 Task: Run active file.
Action: Mouse moved to (234, 377)
Screenshot: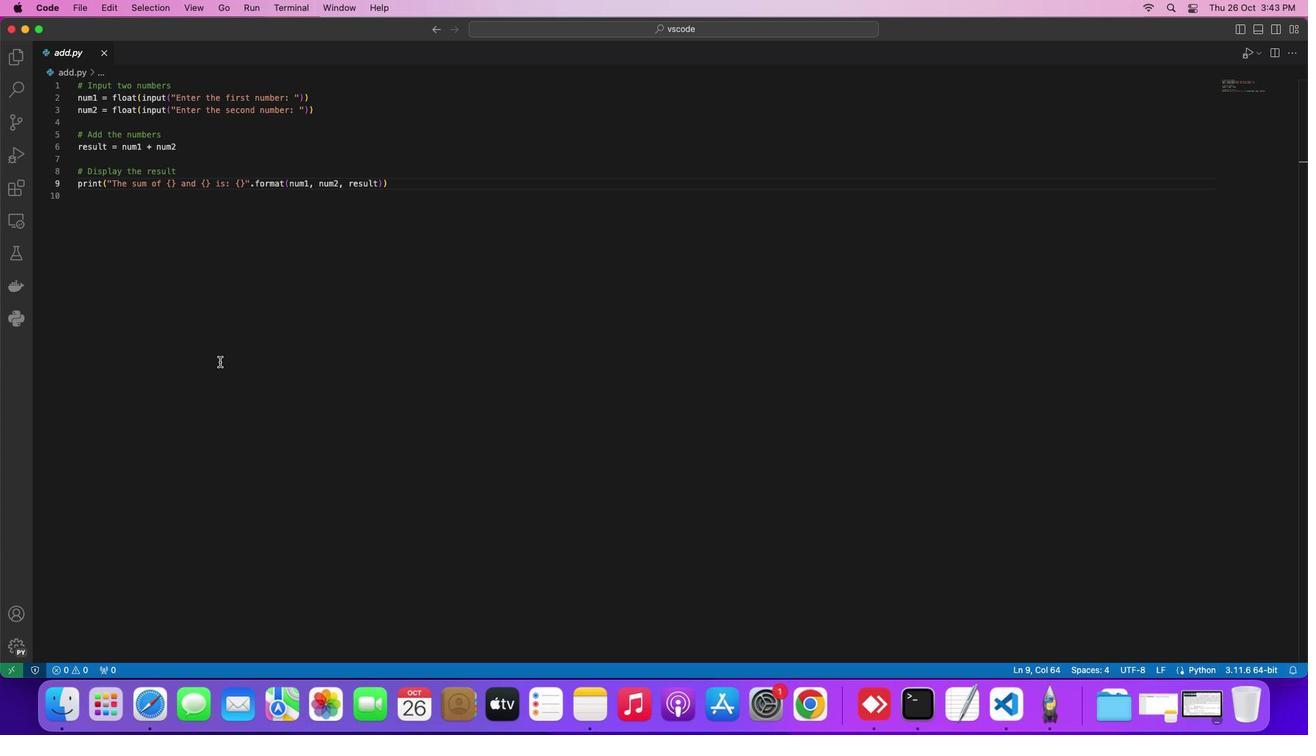
Action: Mouse pressed left at (234, 377)
Screenshot: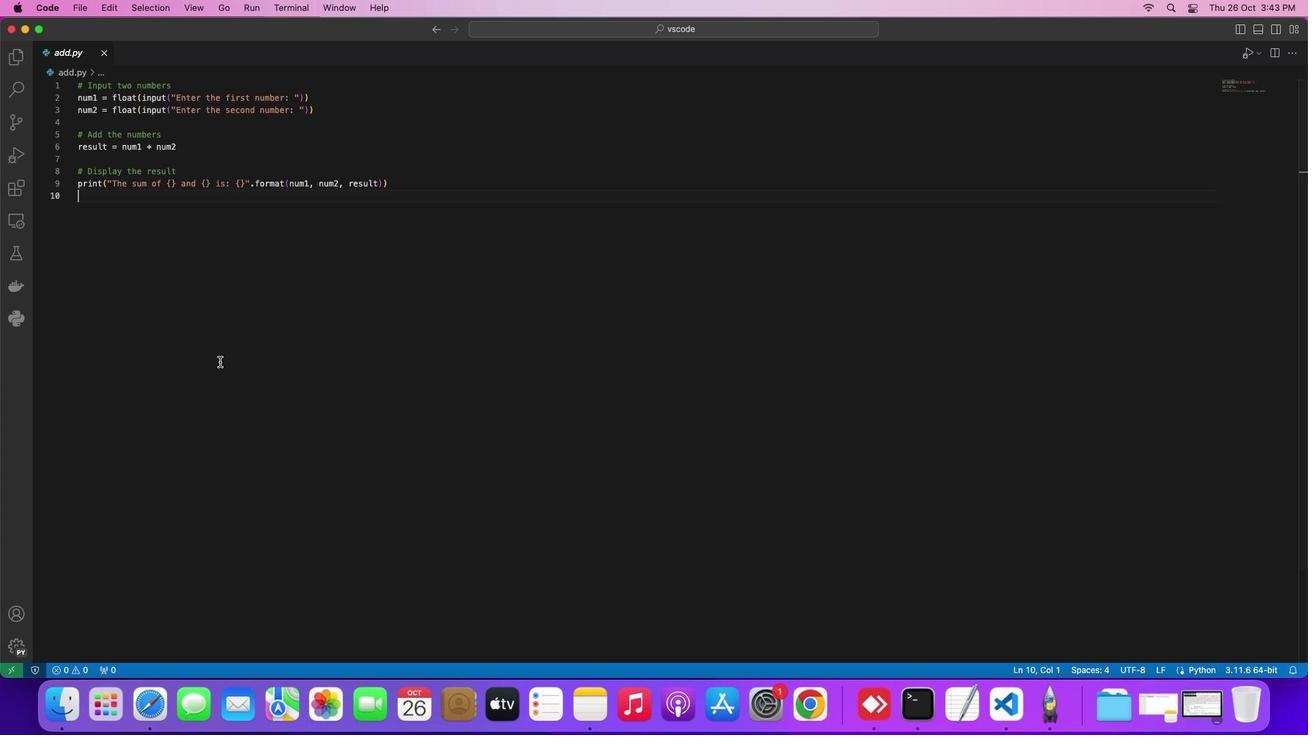 
Action: Mouse moved to (313, 14)
Screenshot: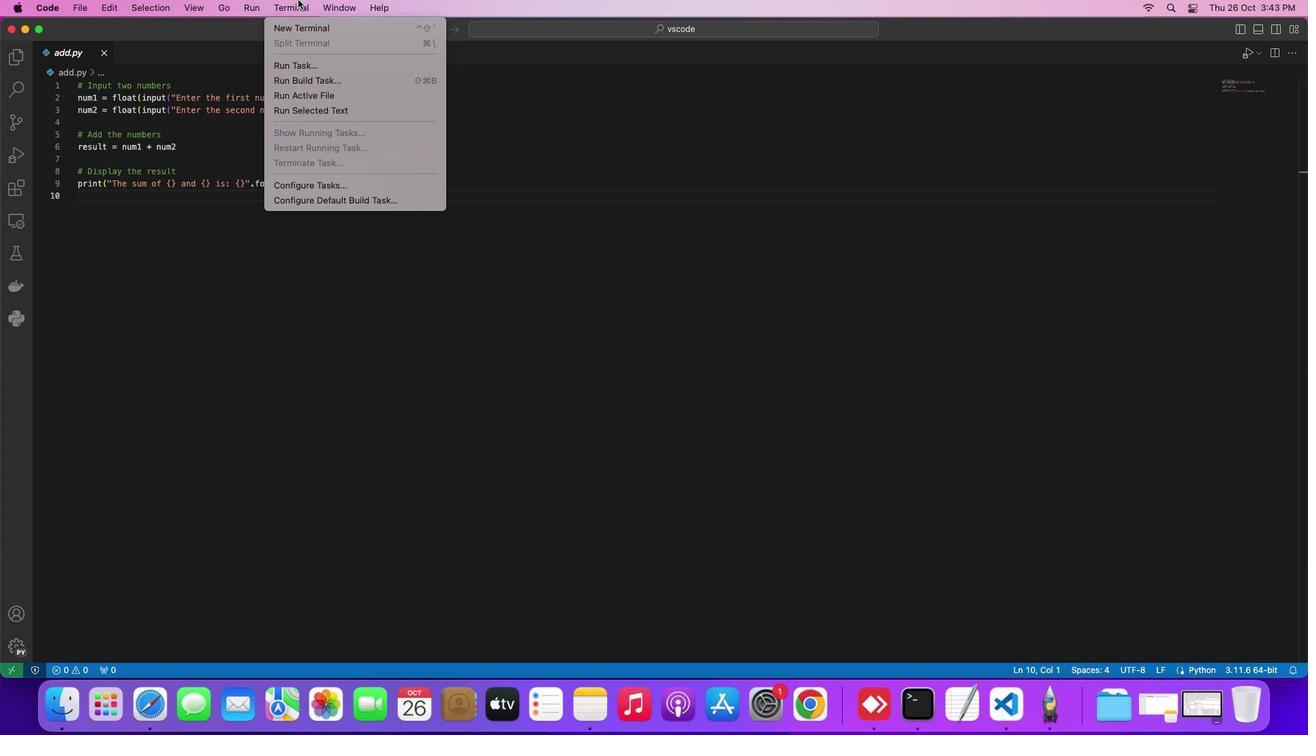 
Action: Mouse pressed left at (313, 14)
Screenshot: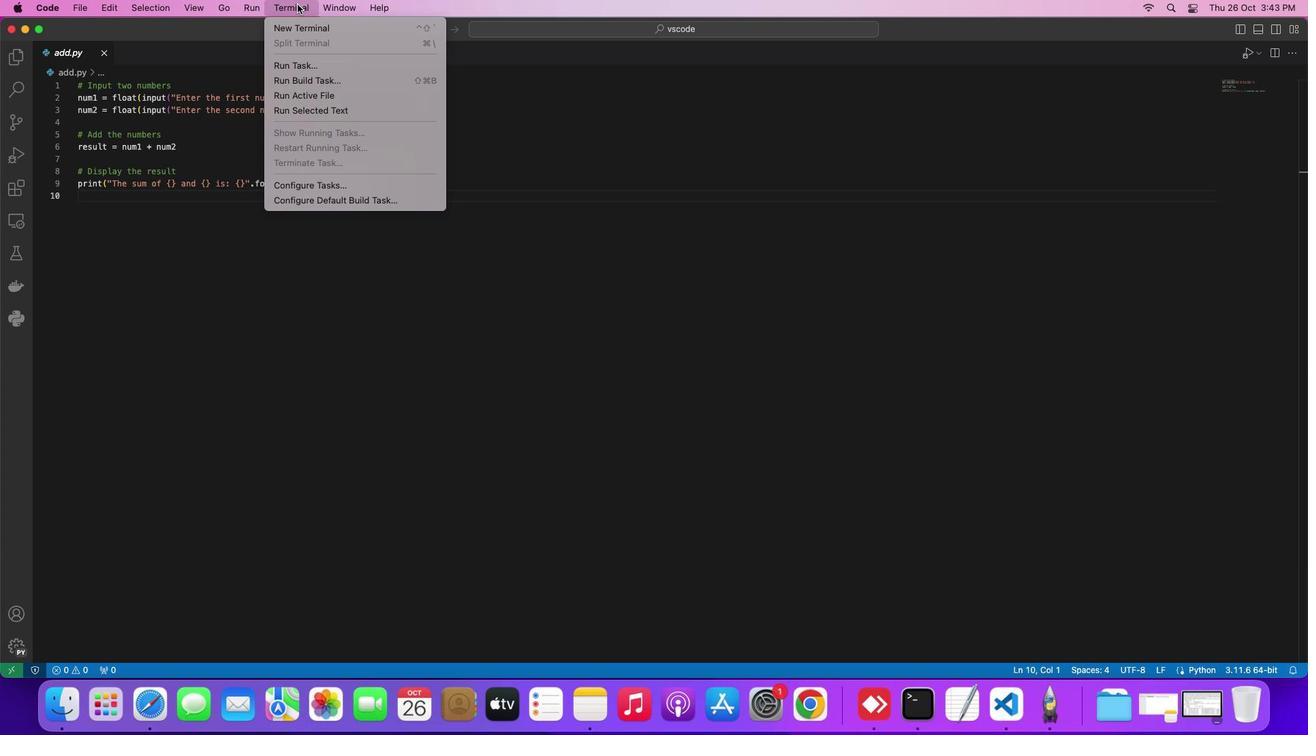 
Action: Mouse moved to (306, 38)
Screenshot: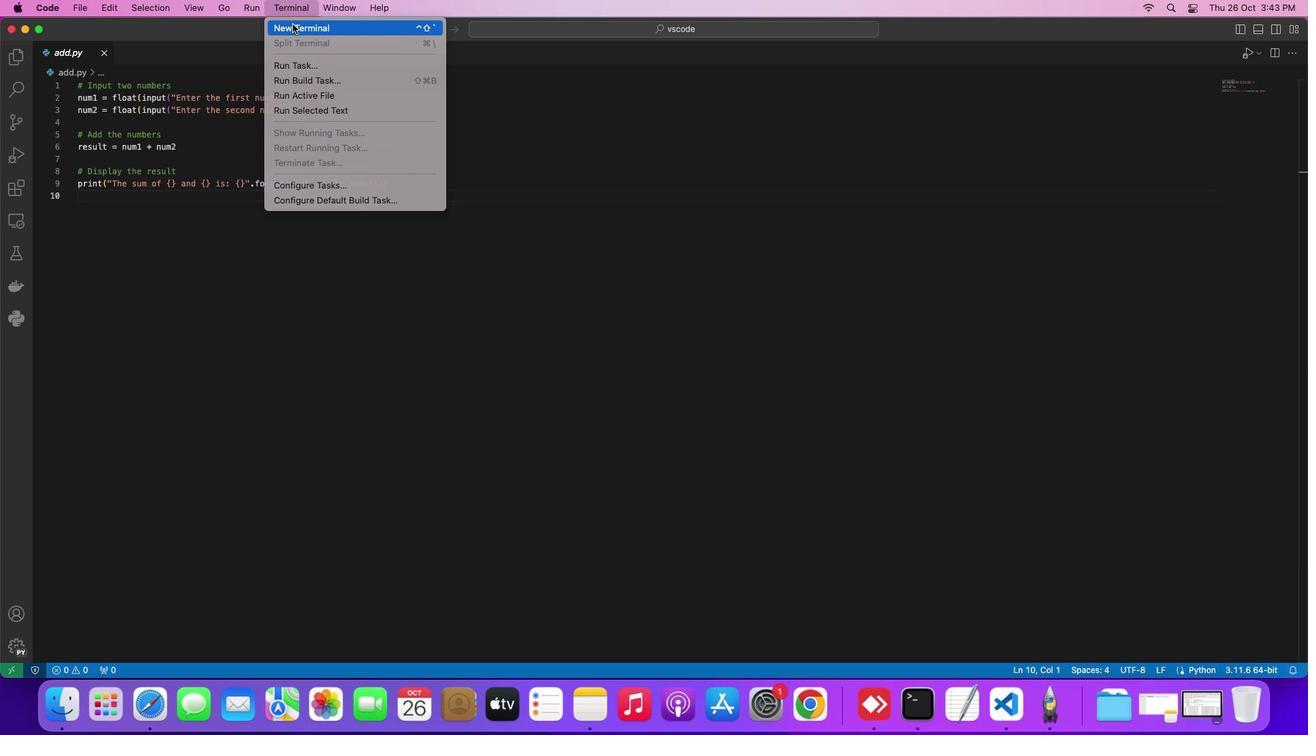 
Action: Mouse pressed left at (306, 38)
Screenshot: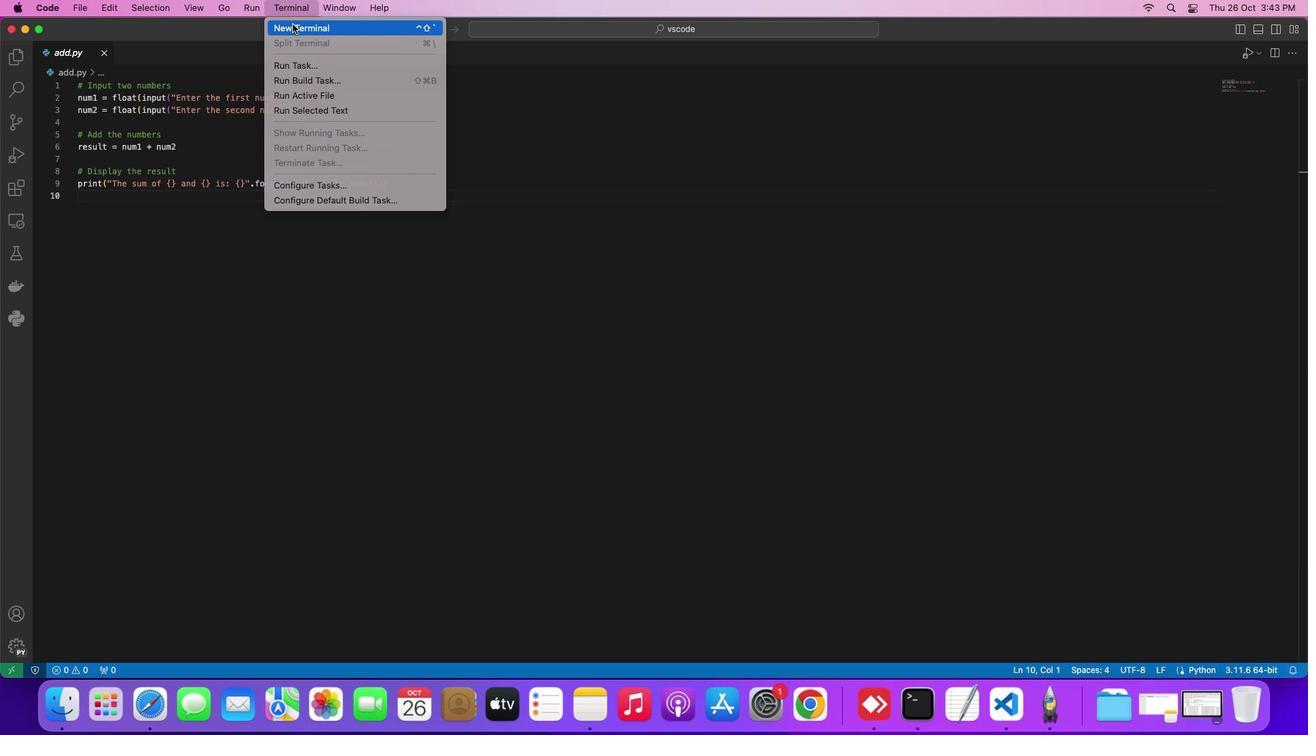 
Action: Mouse moved to (1270, 513)
Screenshot: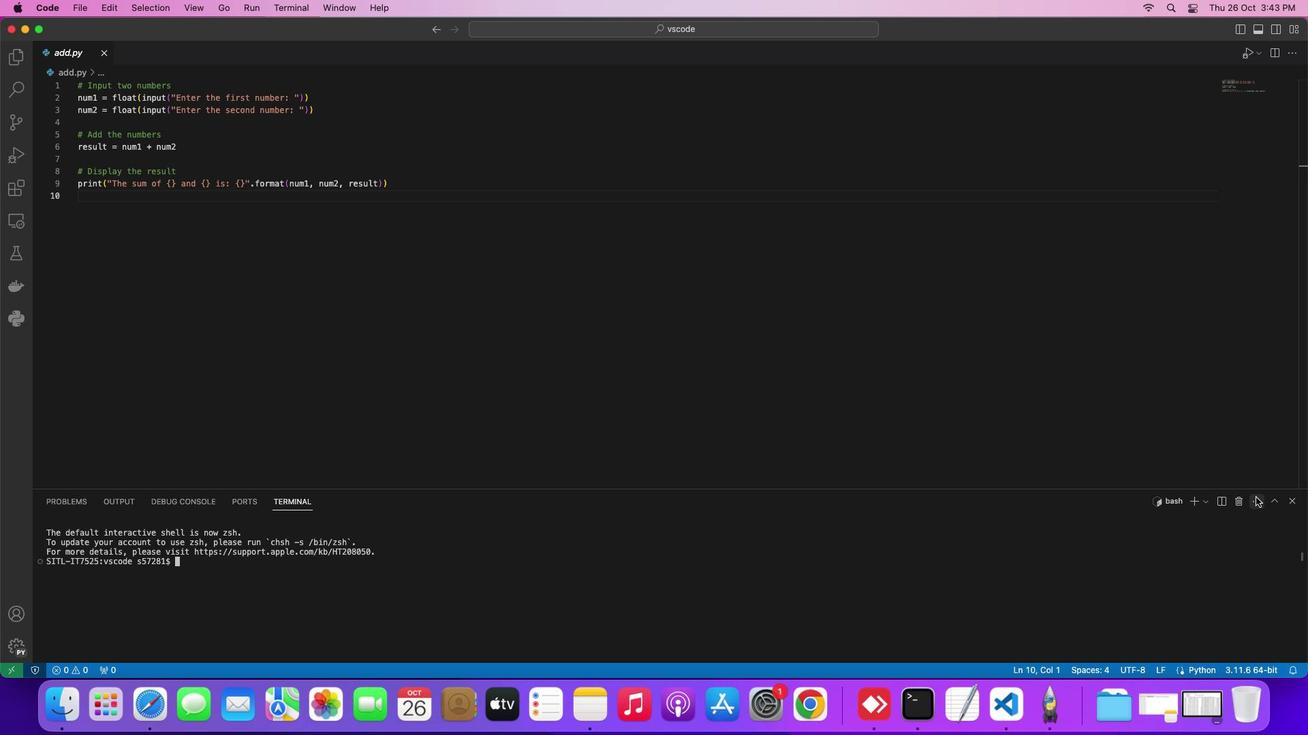 
Action: Mouse pressed left at (1270, 513)
Screenshot: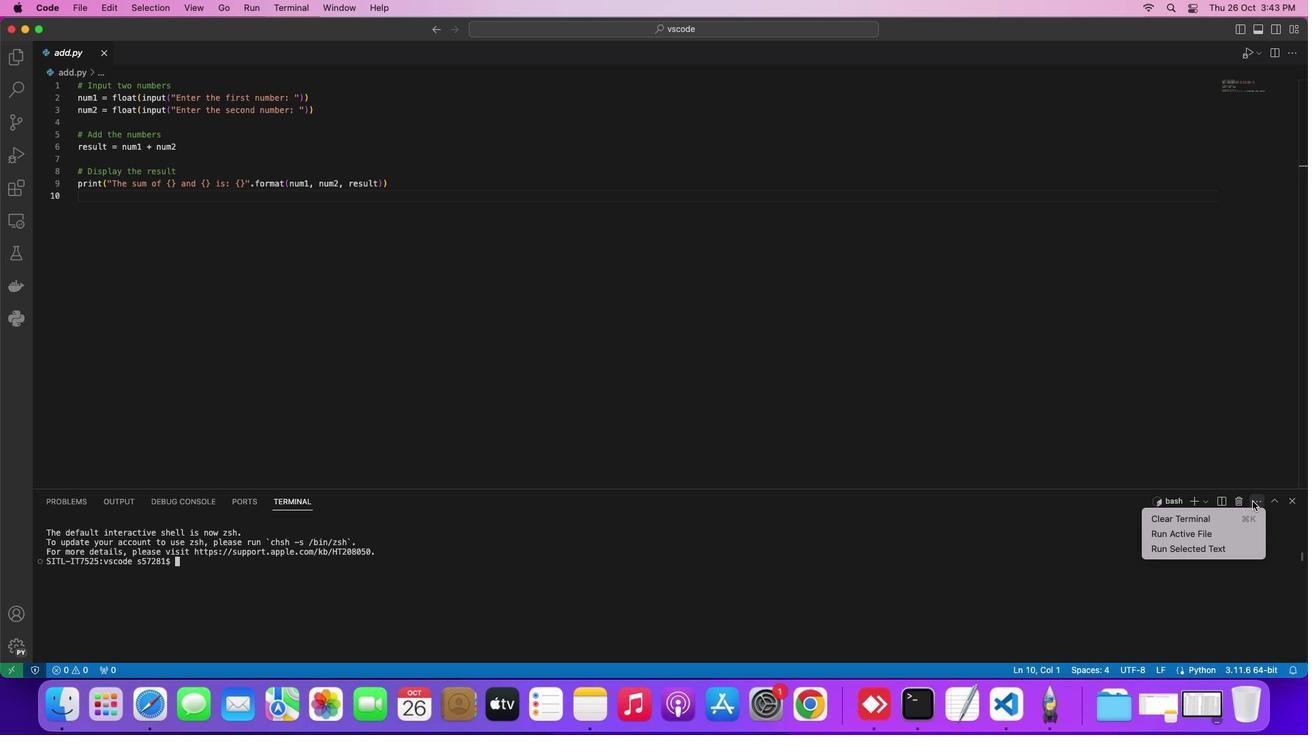 
Action: Mouse moved to (1237, 549)
Screenshot: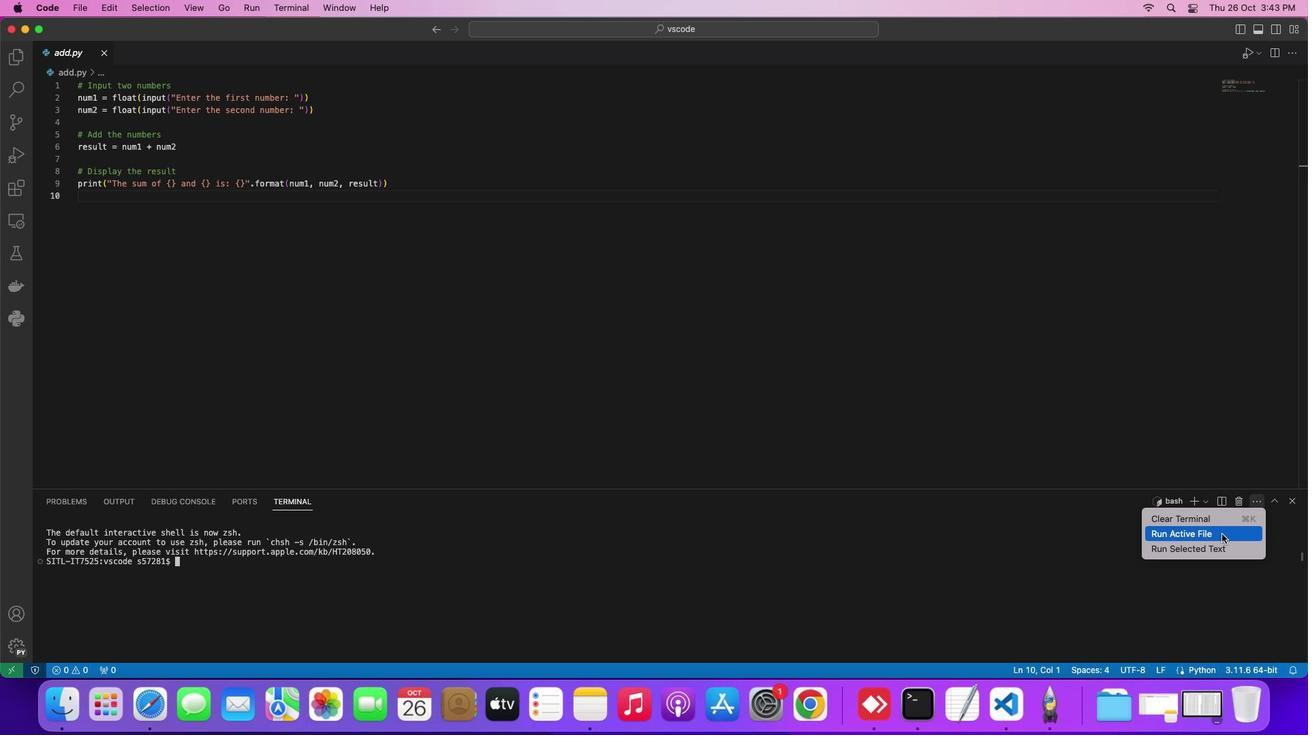 
Action: Mouse pressed left at (1237, 549)
Screenshot: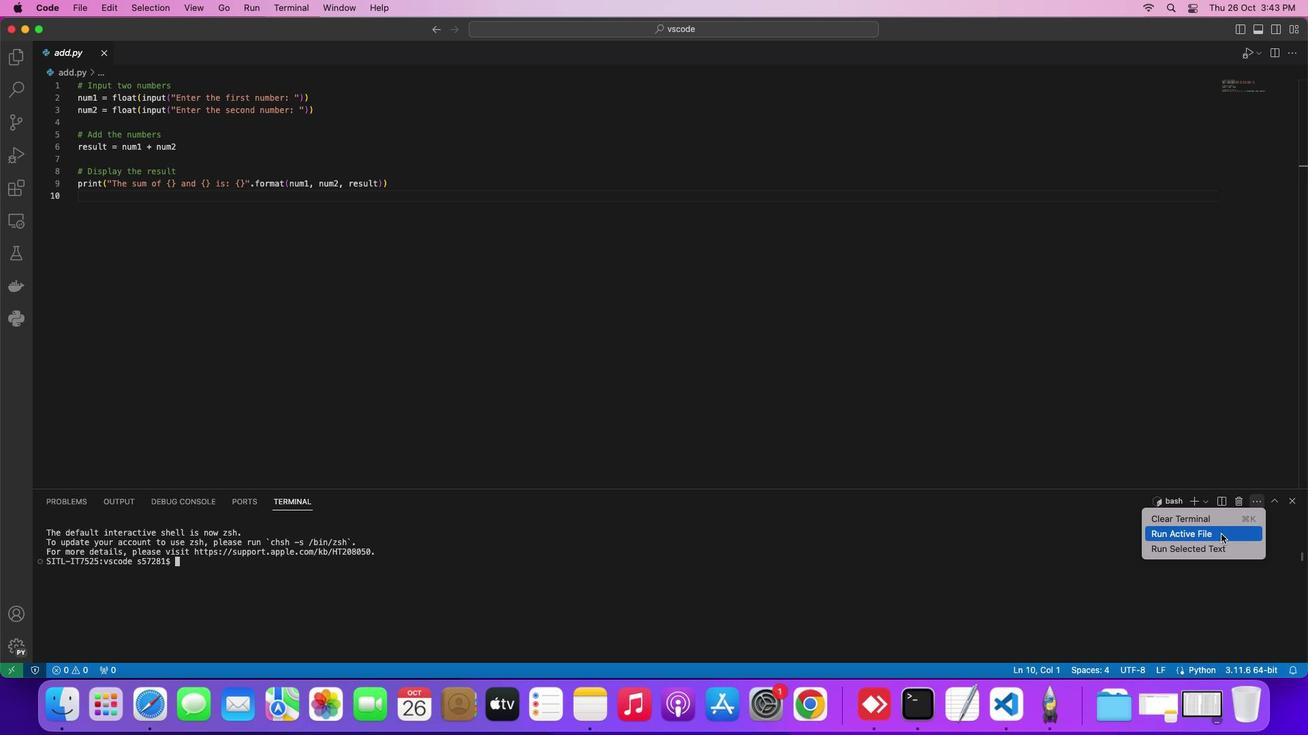 
Action: Mouse moved to (455, 468)
Screenshot: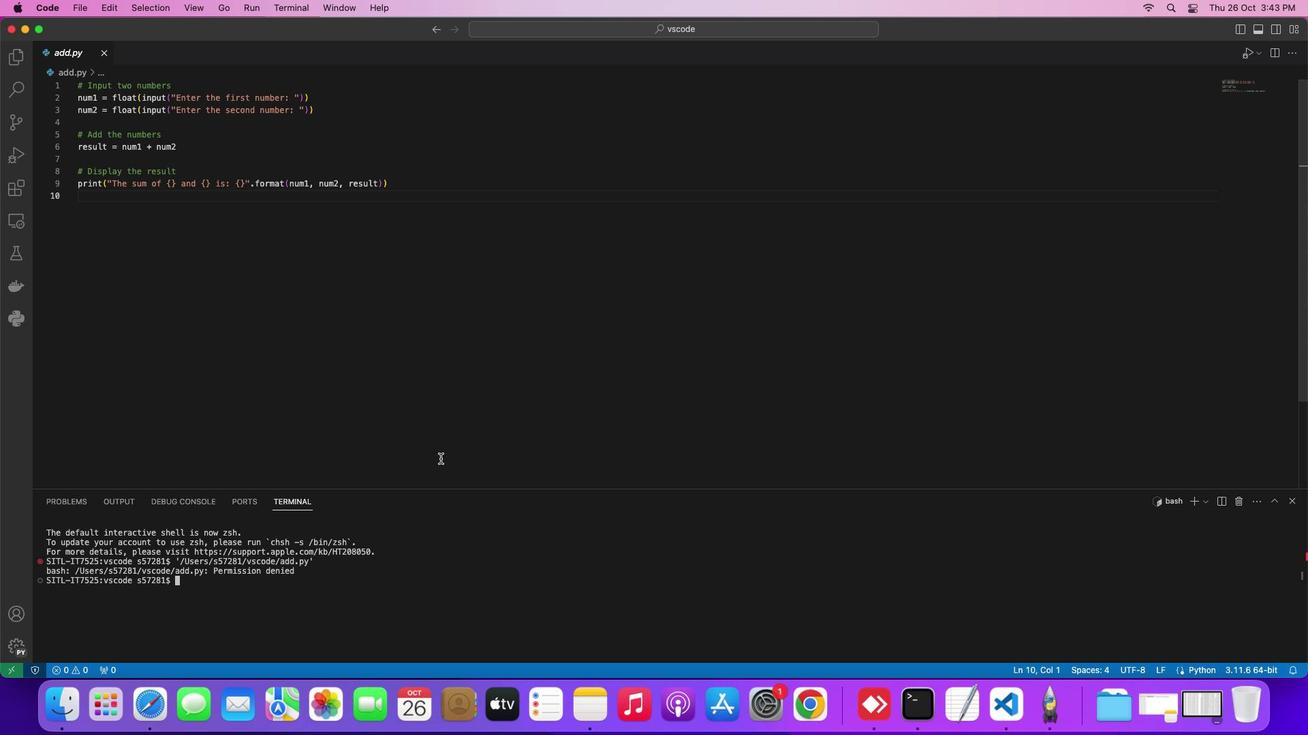 
